 Task: Find a card "titled" "progress" in list "backlog" on board "assignee".
Action: Mouse moved to (1075, 90)
Screenshot: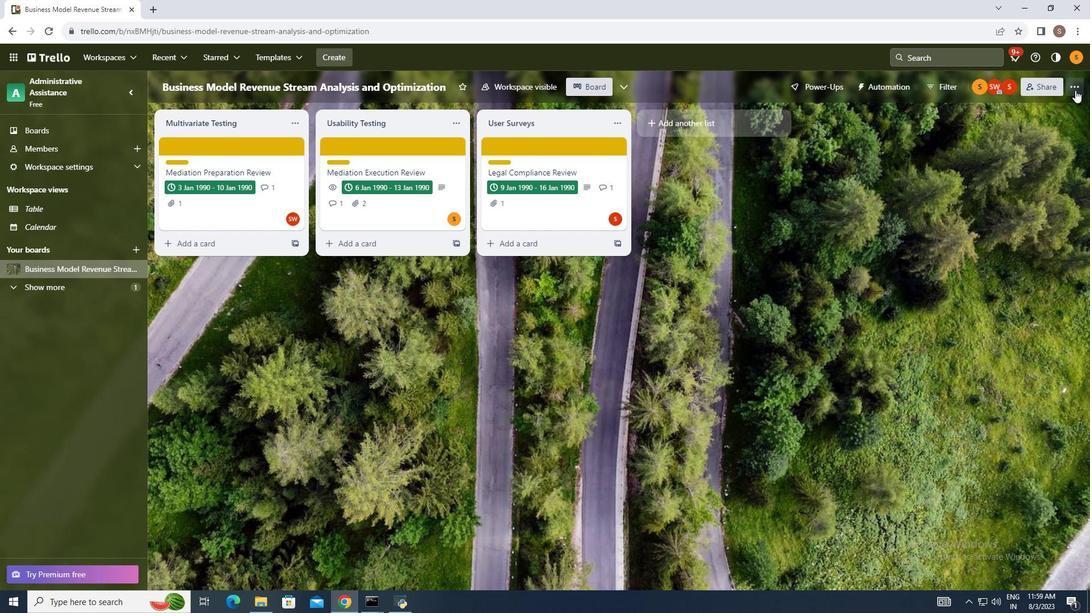 
Action: Mouse pressed left at (1075, 90)
Screenshot: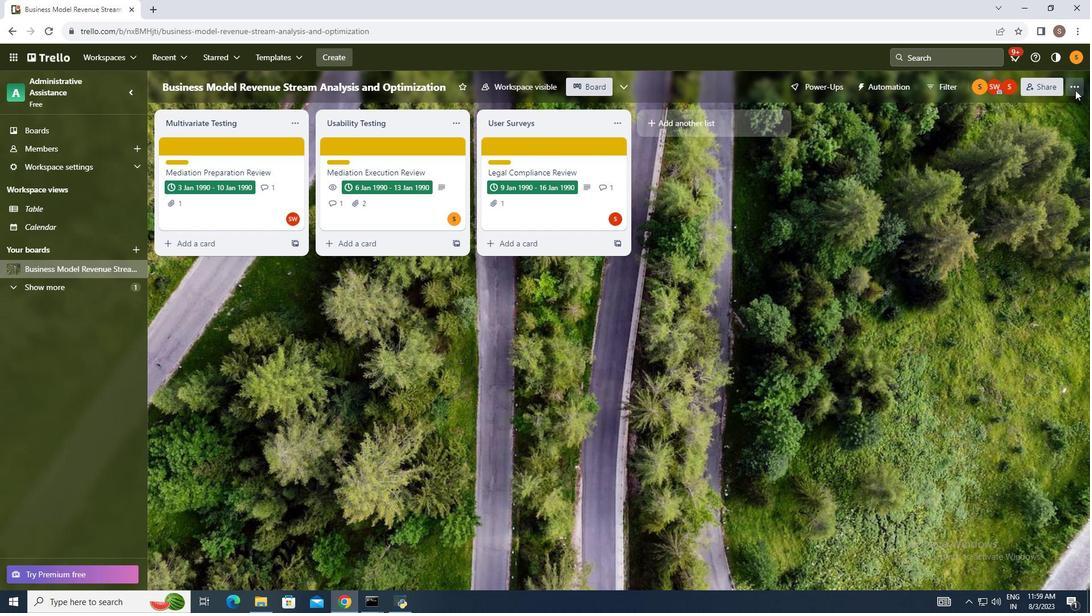 
Action: Mouse moved to (979, 242)
Screenshot: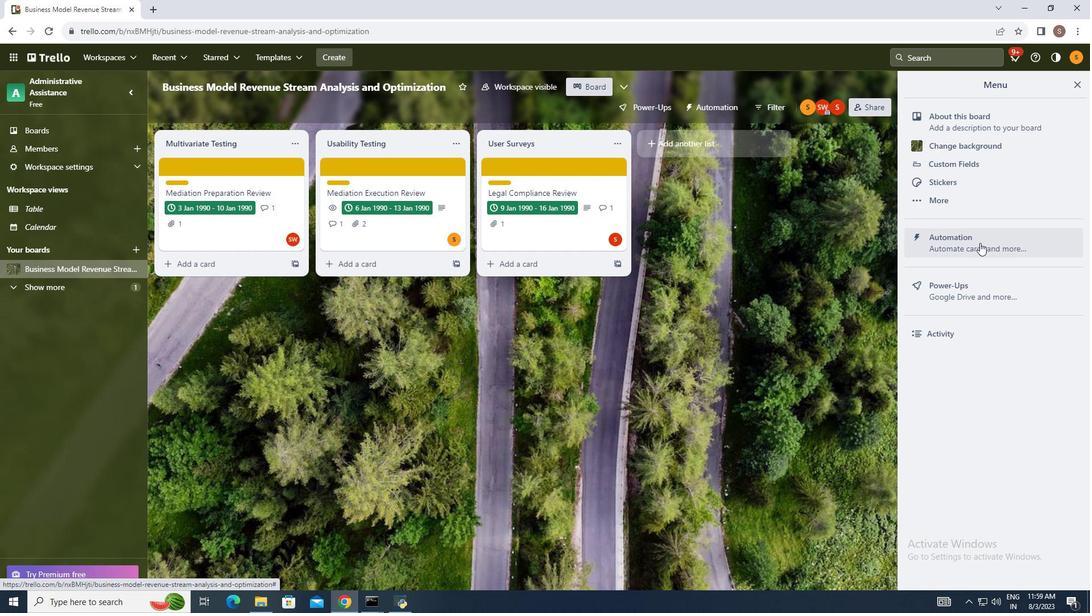 
Action: Mouse pressed left at (979, 242)
Screenshot: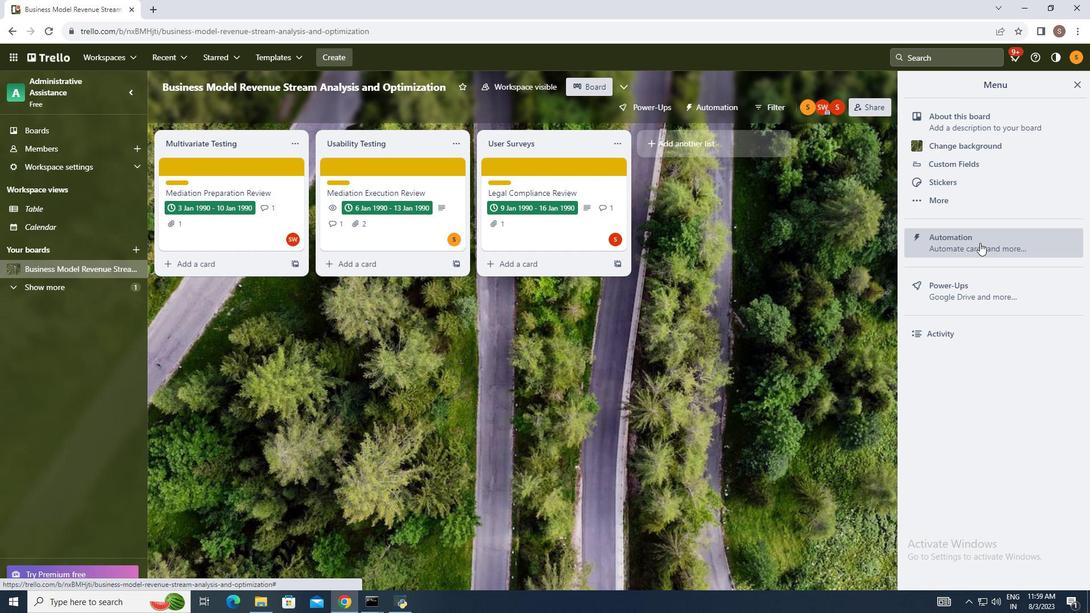 
Action: Mouse moved to (214, 292)
Screenshot: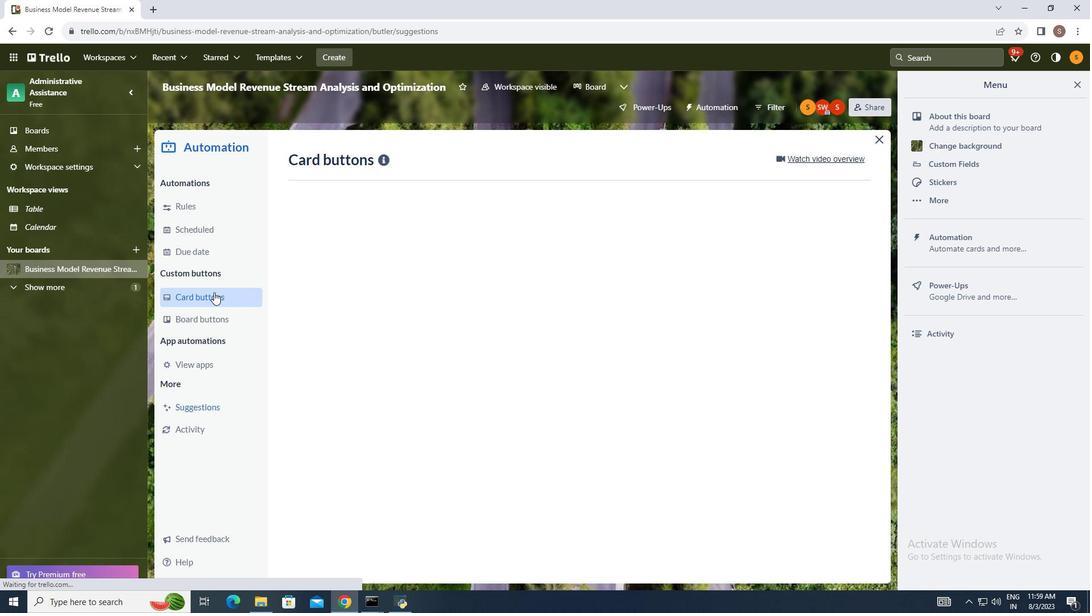 
Action: Mouse pressed left at (214, 292)
Screenshot: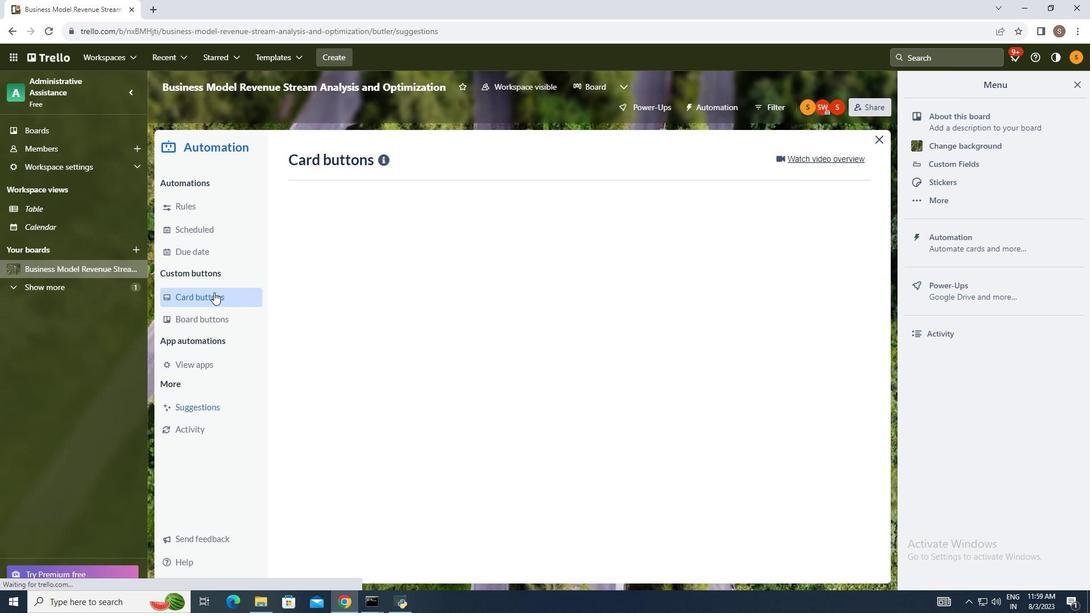 
Action: Mouse moved to (829, 159)
Screenshot: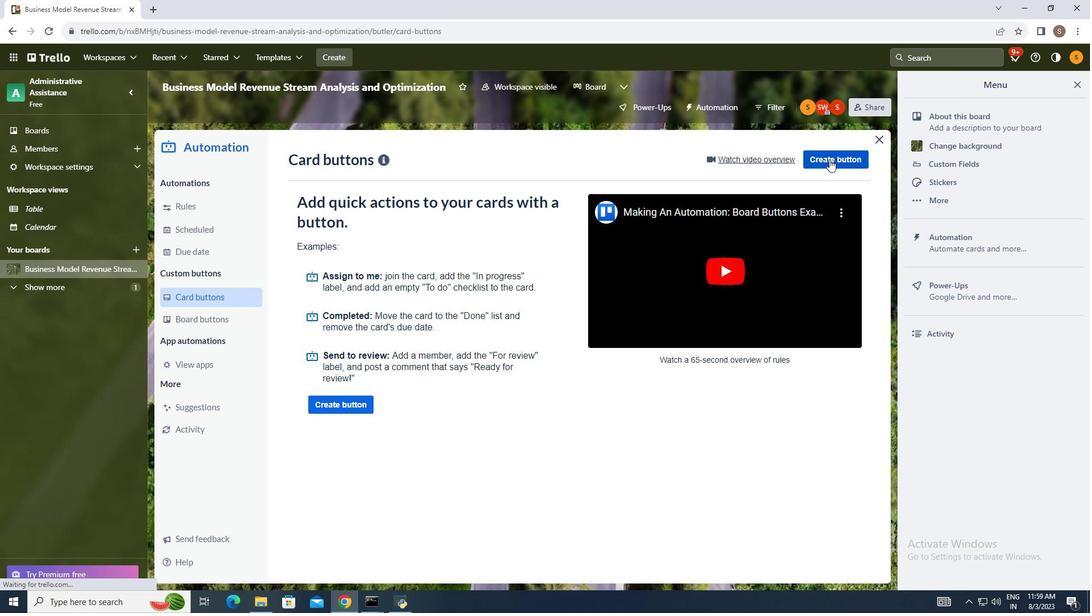 
Action: Mouse pressed left at (829, 159)
Screenshot: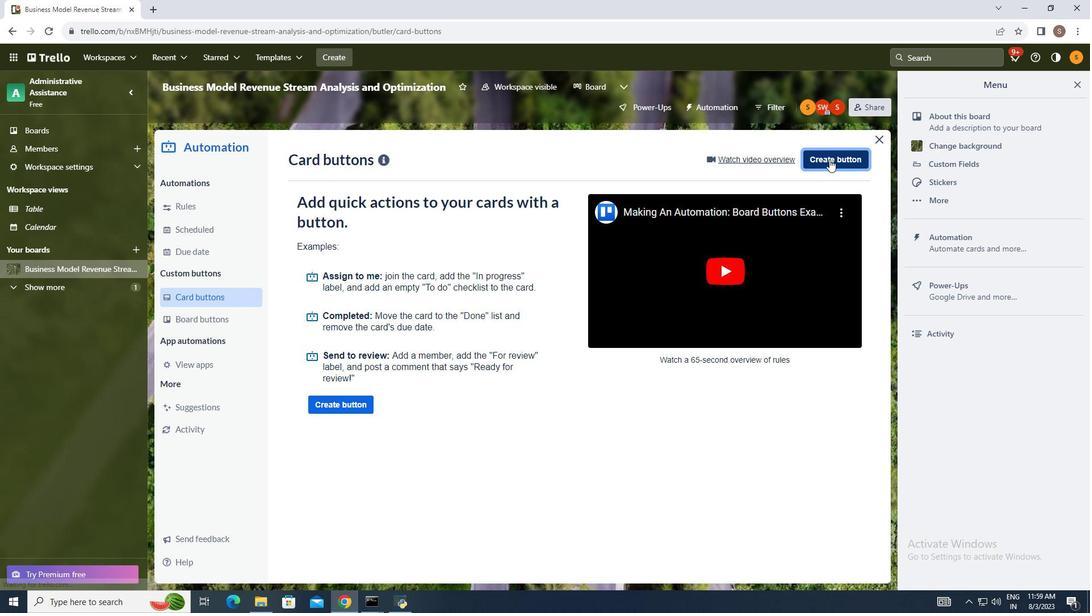 
Action: Mouse moved to (584, 315)
Screenshot: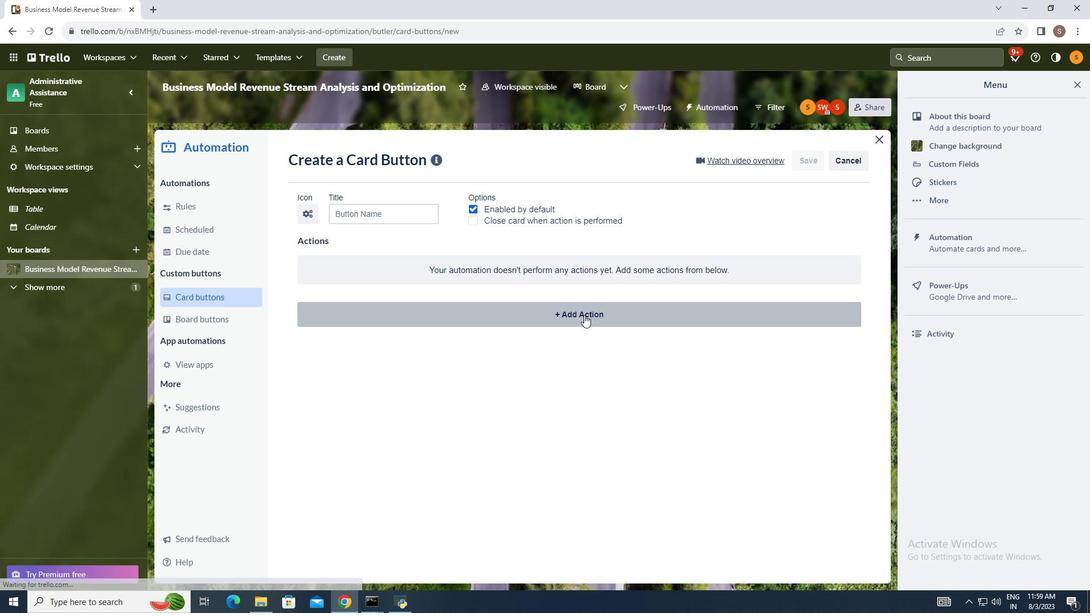 
Action: Mouse pressed left at (584, 315)
Screenshot: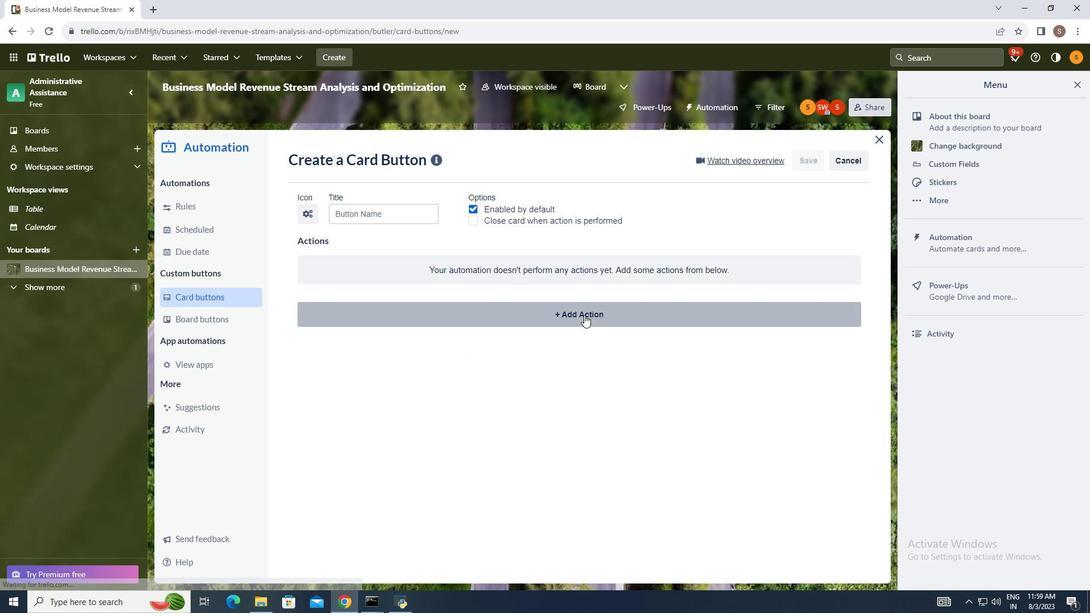 
Action: Mouse moved to (654, 348)
Screenshot: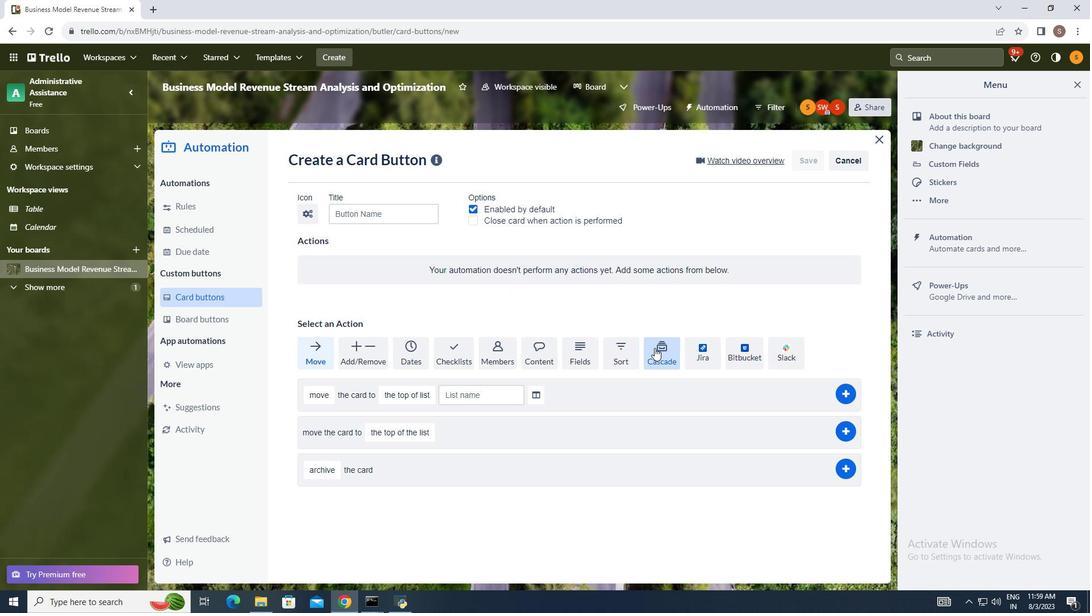 
Action: Mouse pressed left at (654, 348)
Screenshot: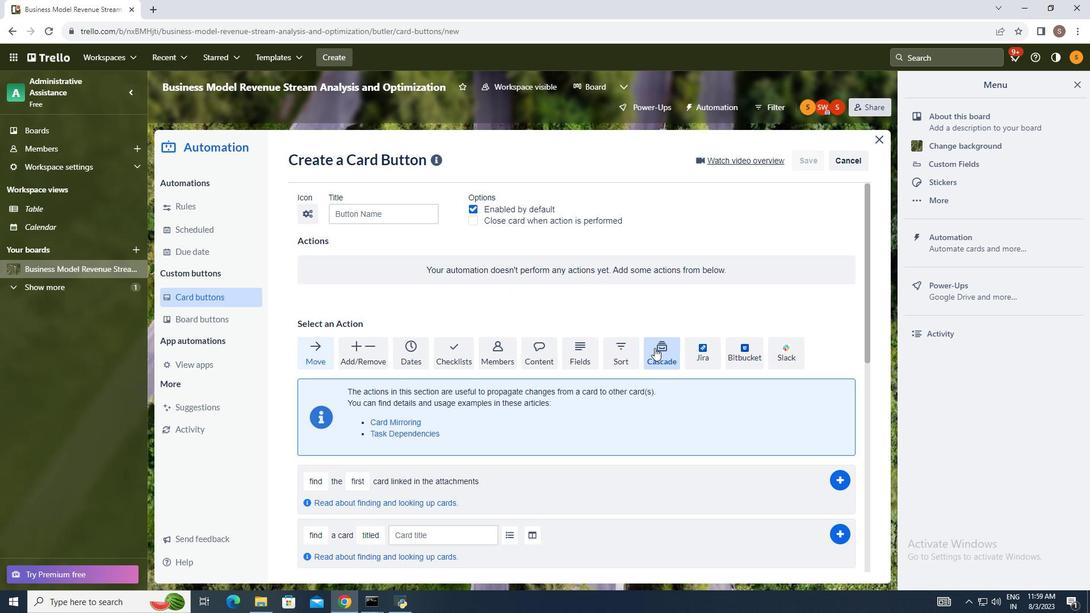 
Action: Mouse moved to (587, 366)
Screenshot: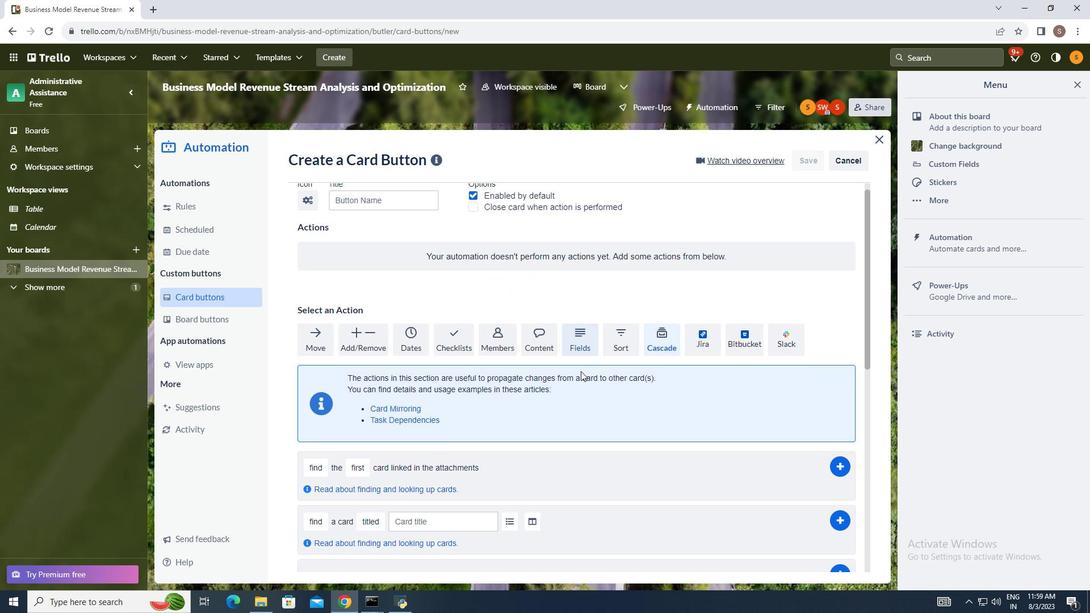 
Action: Mouse scrolled (587, 365) with delta (0, 0)
Screenshot: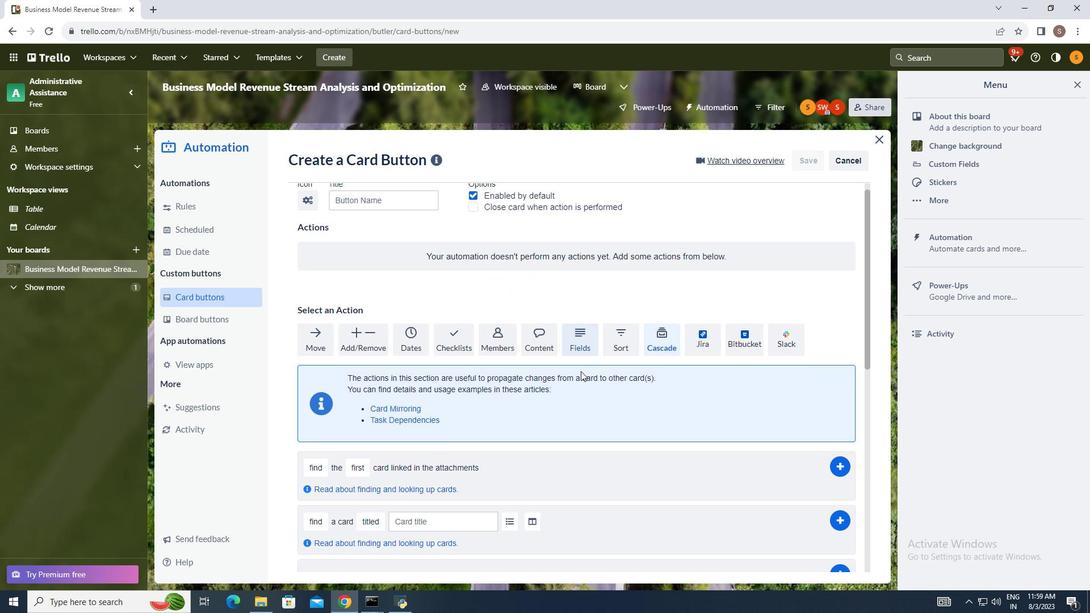 
Action: Mouse moved to (580, 371)
Screenshot: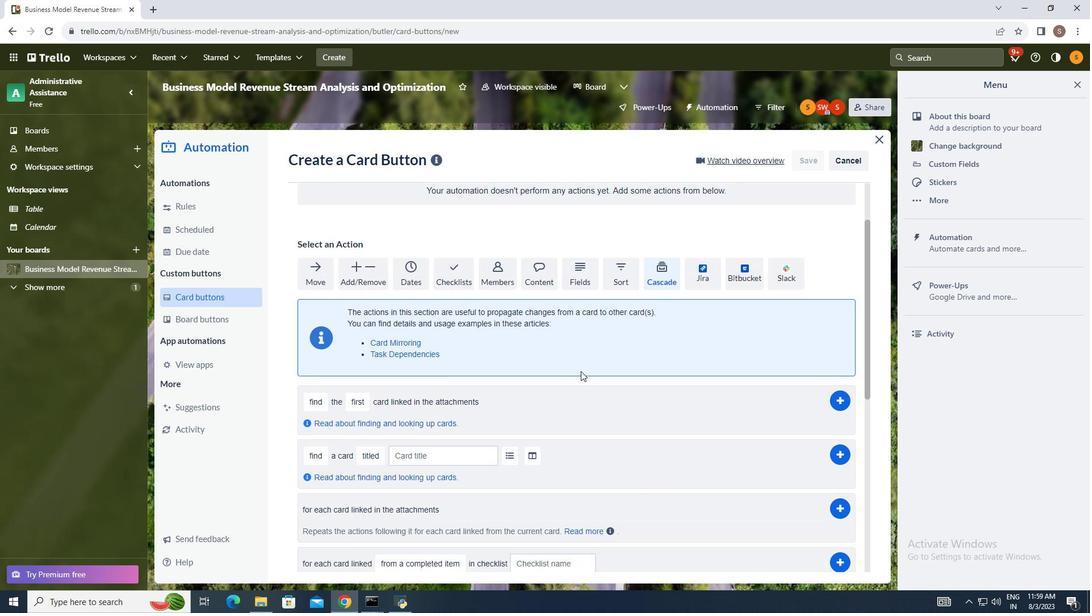 
Action: Mouse scrolled (580, 370) with delta (0, 0)
Screenshot: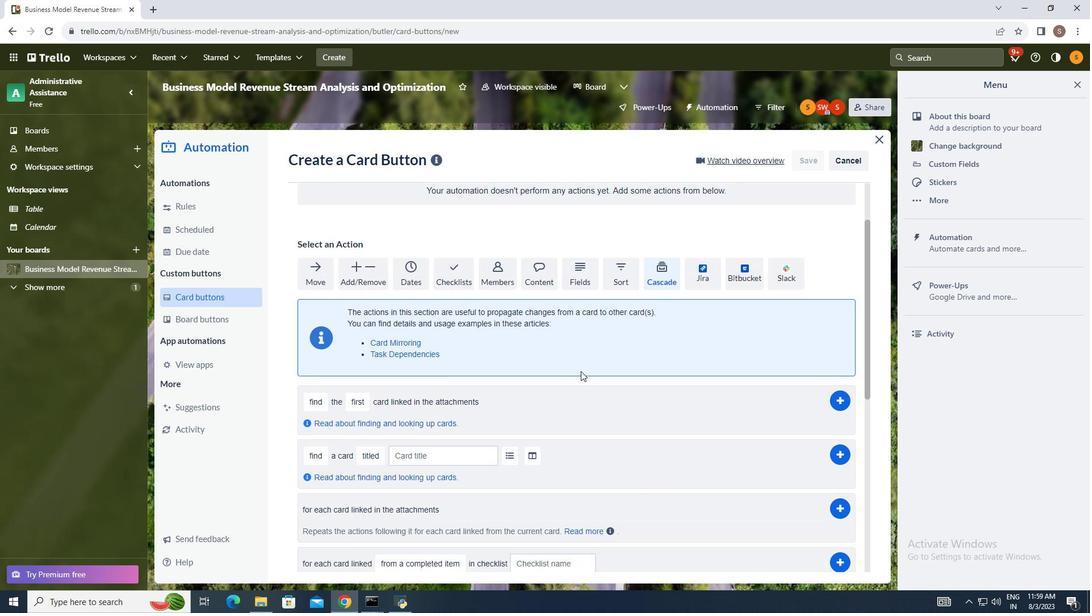 
Action: Mouse moved to (583, 370)
Screenshot: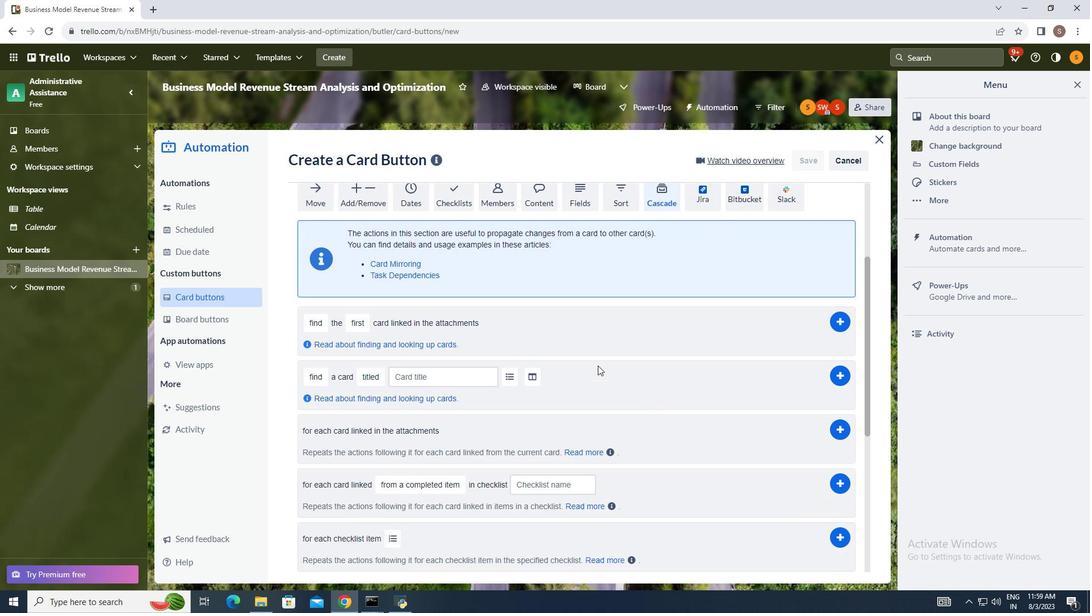
Action: Mouse scrolled (583, 369) with delta (0, 0)
Screenshot: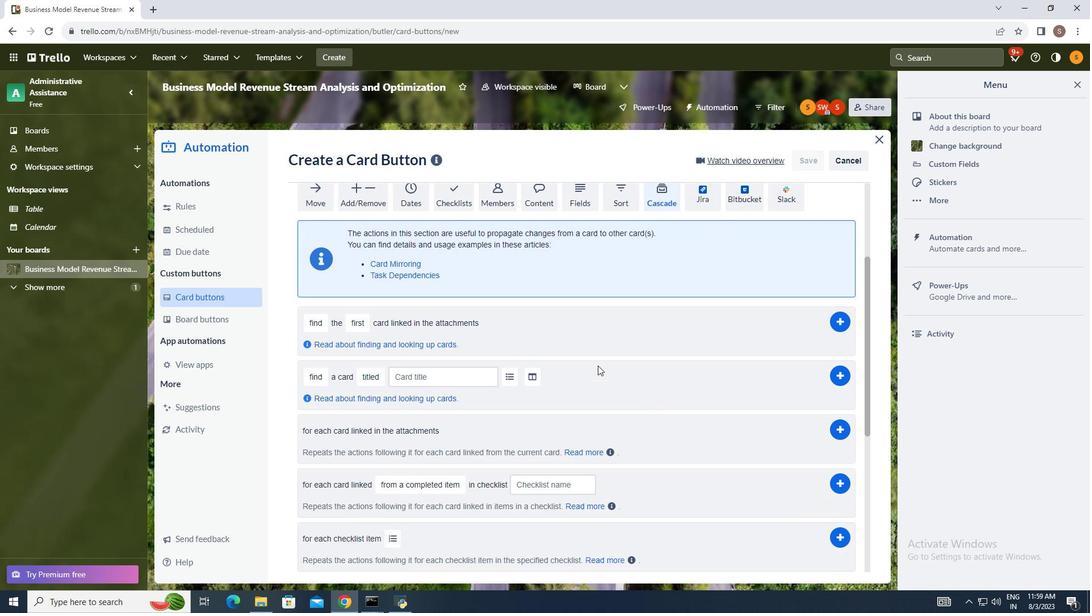 
Action: Mouse moved to (604, 364)
Screenshot: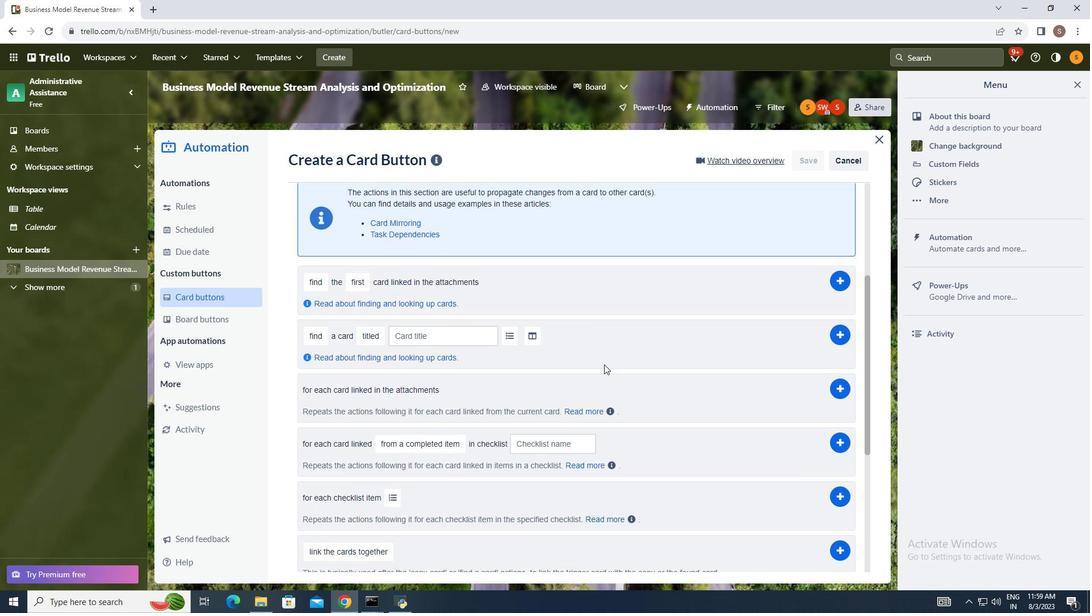
Action: Mouse scrolled (604, 363) with delta (0, 0)
Screenshot: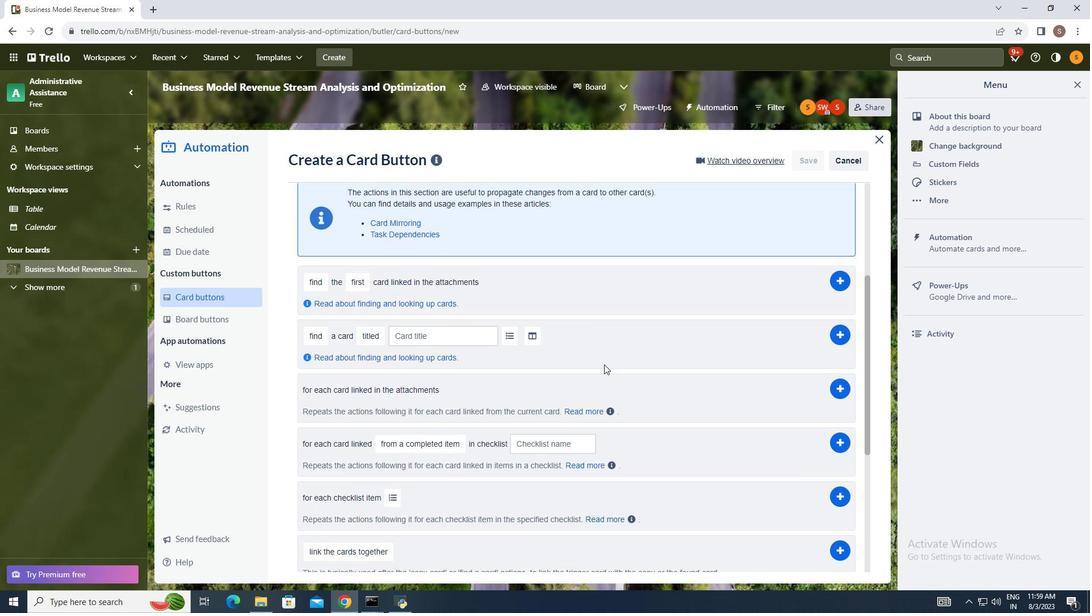 
Action: Mouse moved to (318, 308)
Screenshot: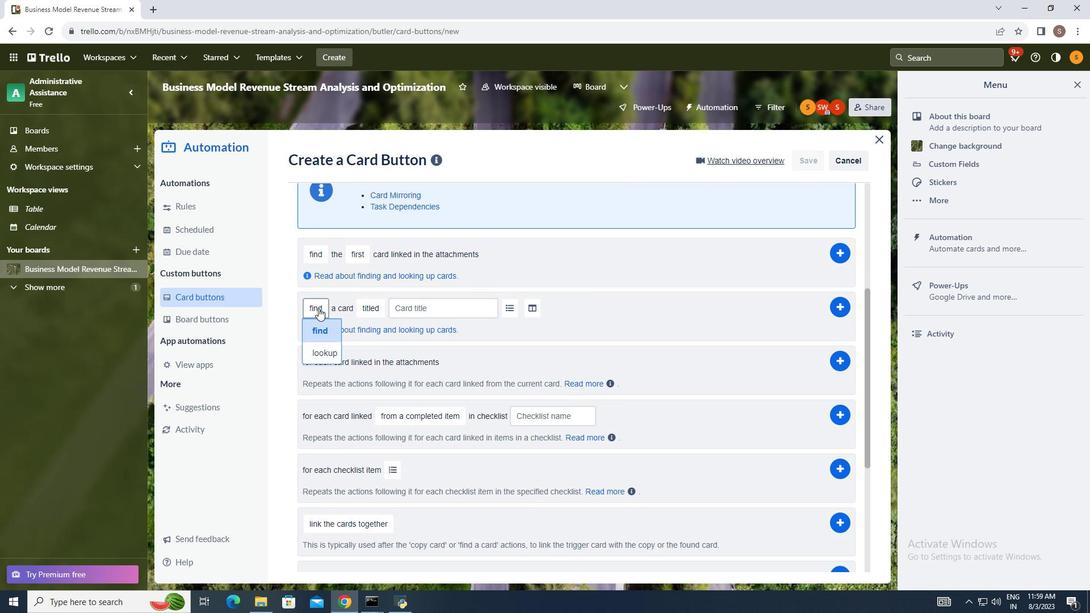 
Action: Mouse pressed left at (318, 308)
Screenshot: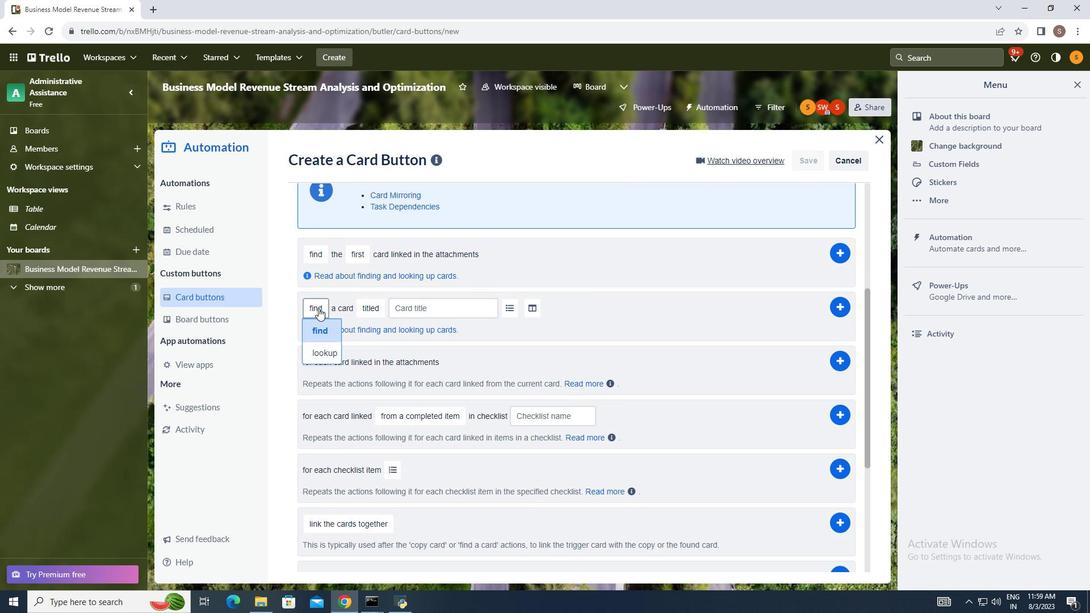 
Action: Mouse moved to (318, 327)
Screenshot: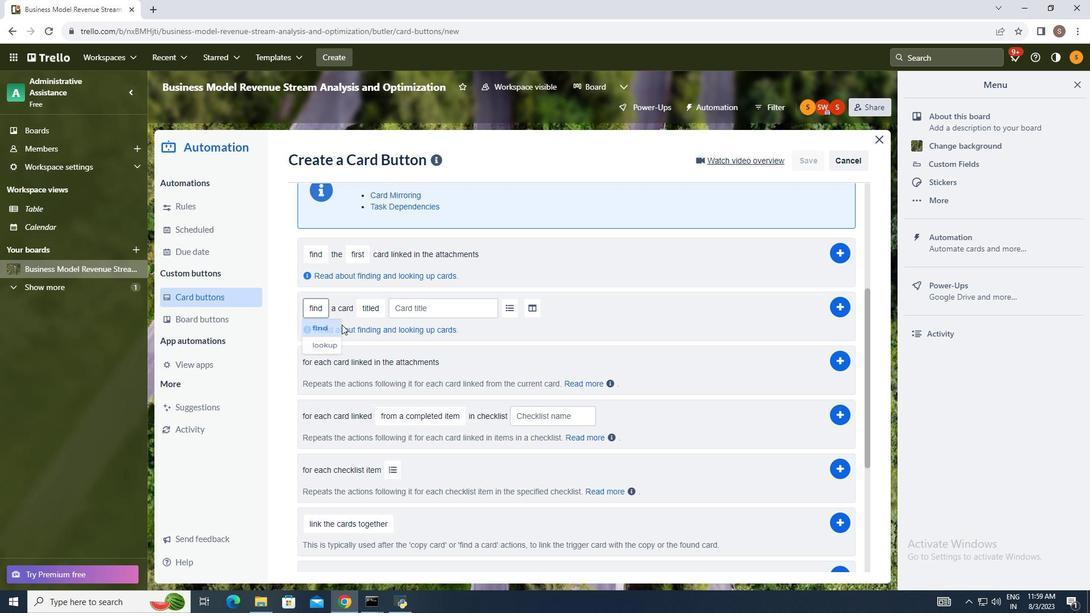 
Action: Mouse pressed left at (318, 327)
Screenshot: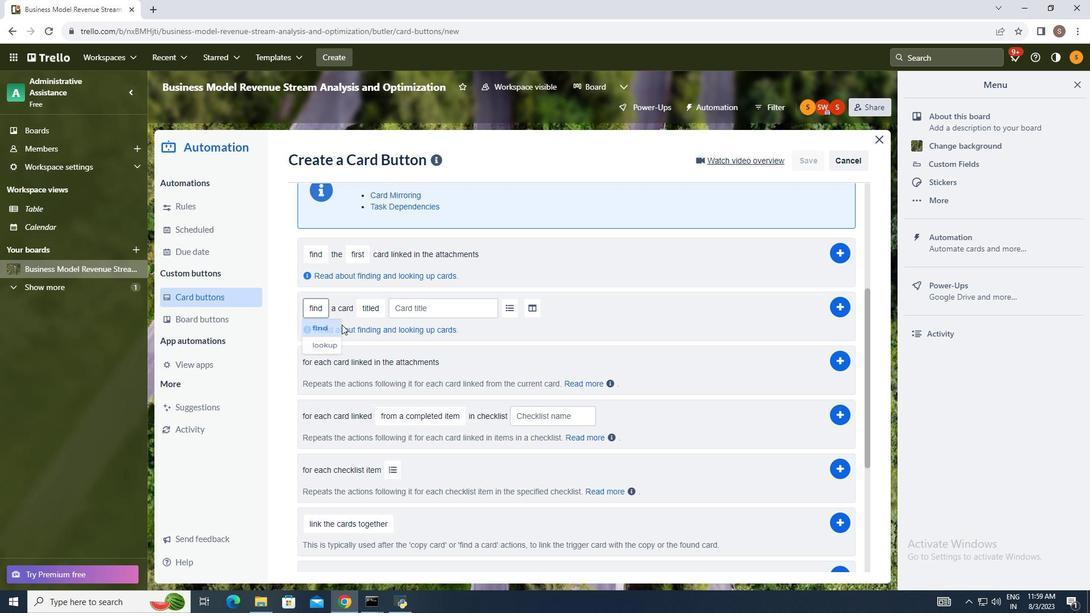 
Action: Mouse moved to (370, 306)
Screenshot: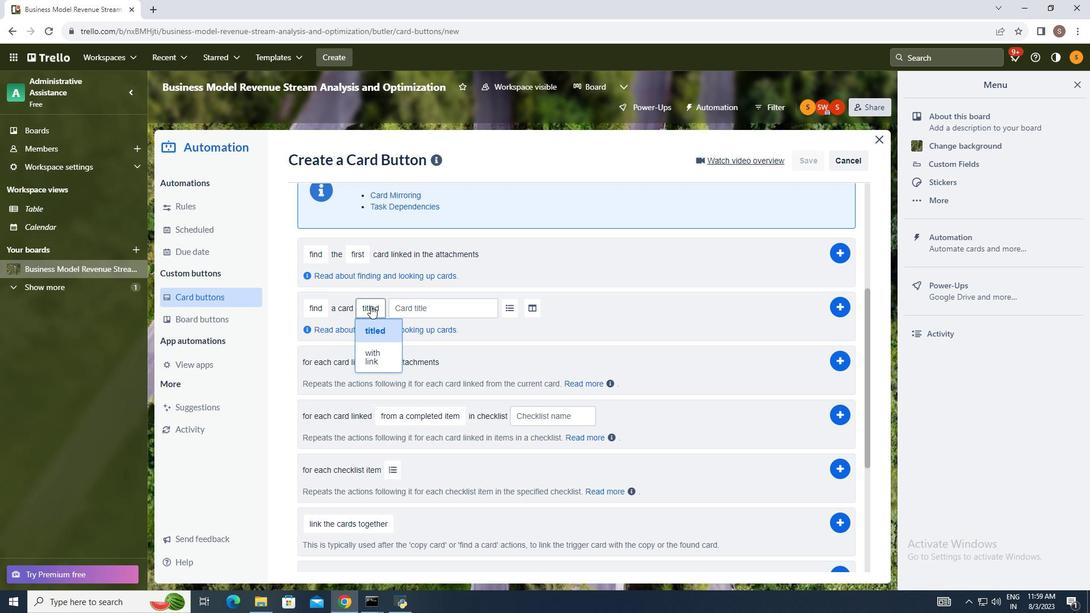 
Action: Mouse pressed left at (370, 306)
Screenshot: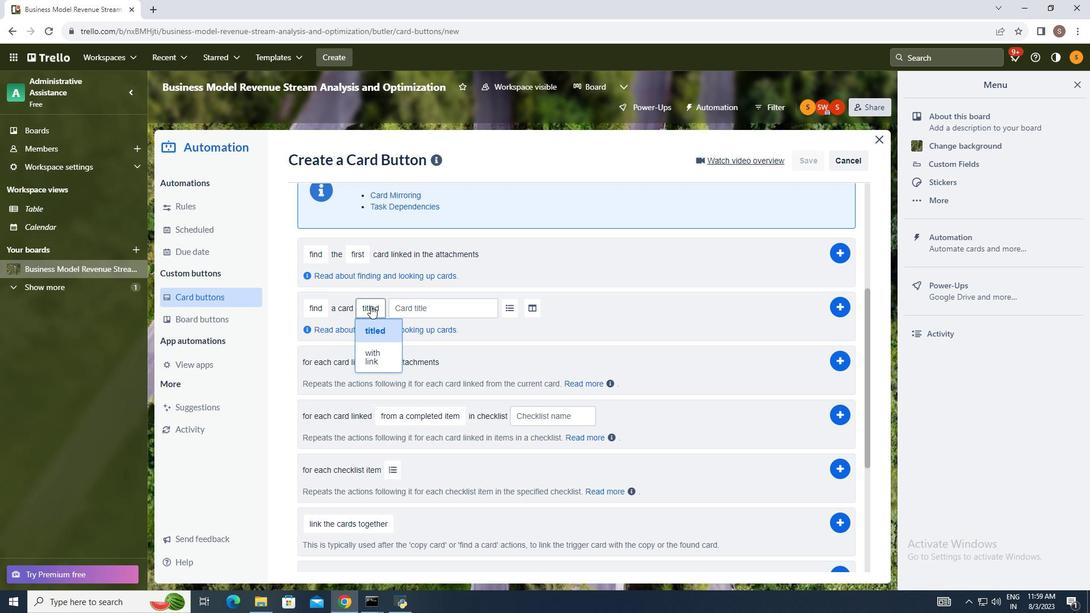 
Action: Mouse moved to (375, 326)
Screenshot: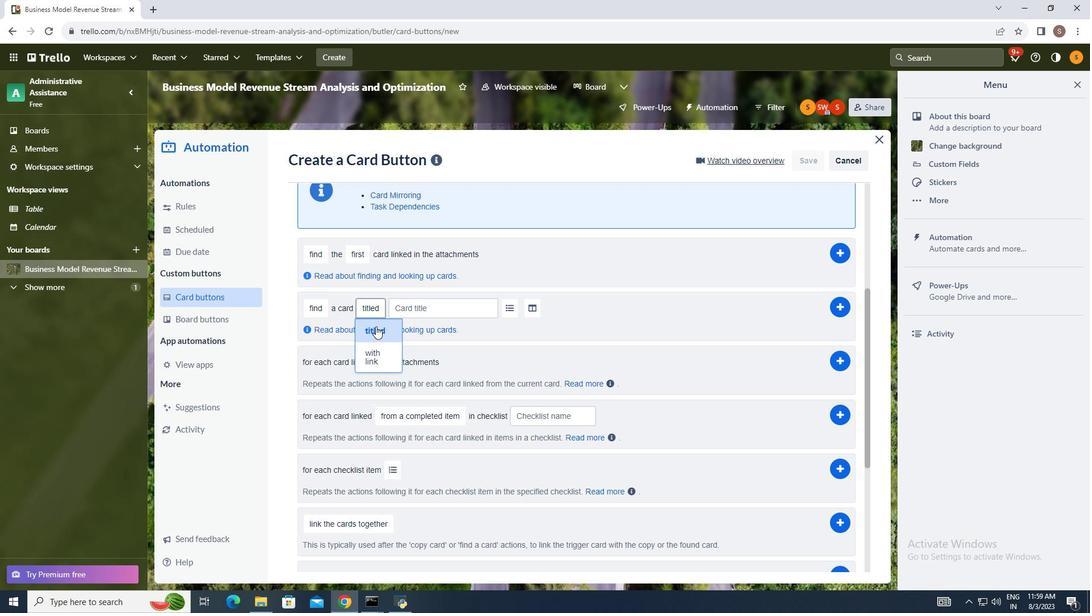 
Action: Mouse pressed left at (375, 326)
Screenshot: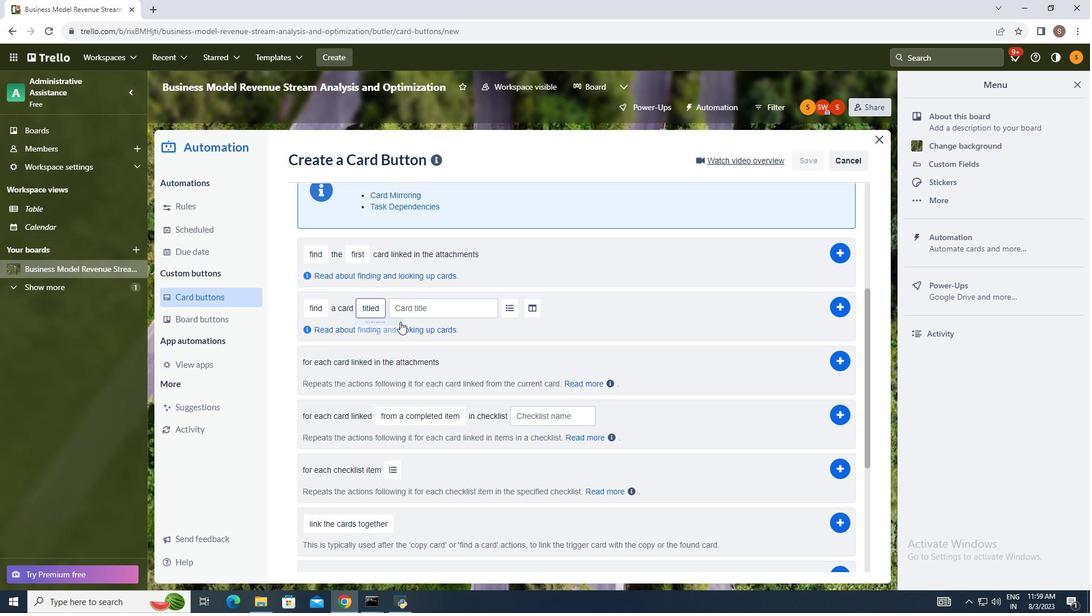 
Action: Mouse moved to (413, 308)
Screenshot: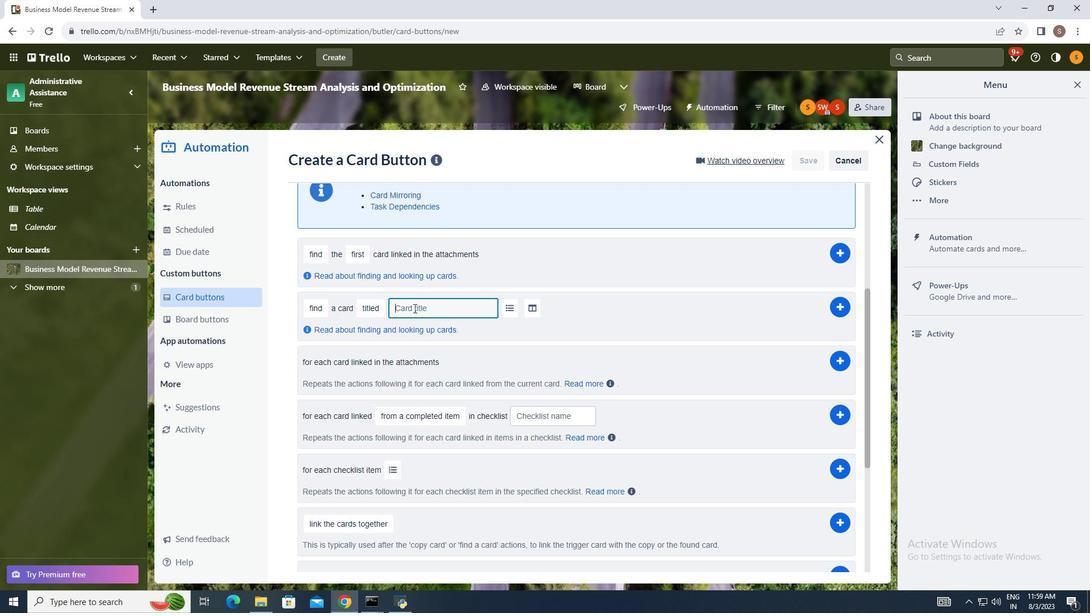 
Action: Mouse pressed left at (413, 308)
Screenshot: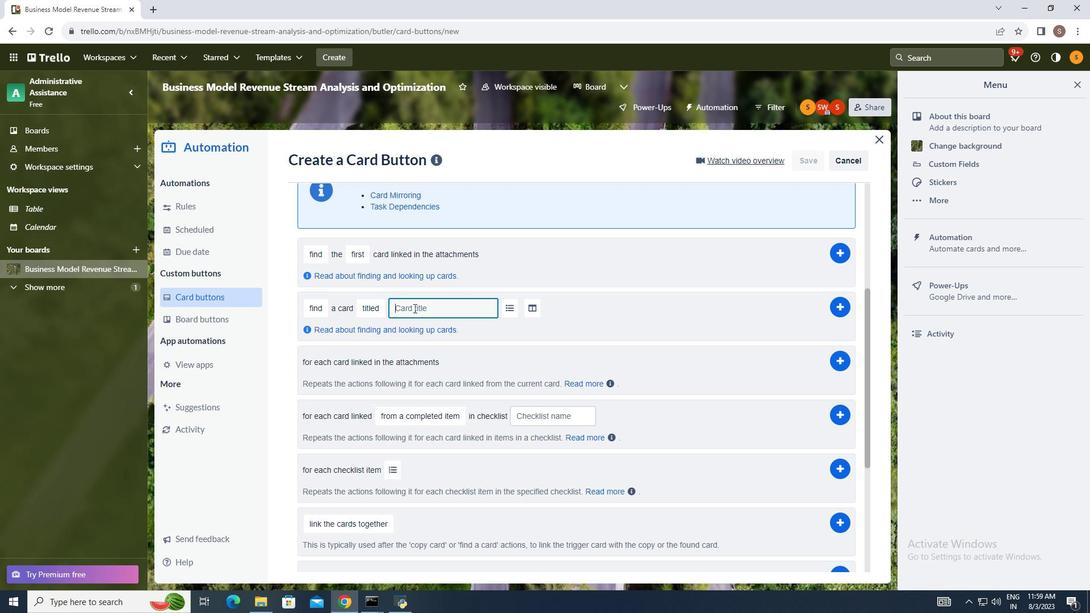 
Action: Mouse moved to (397, 323)
Screenshot: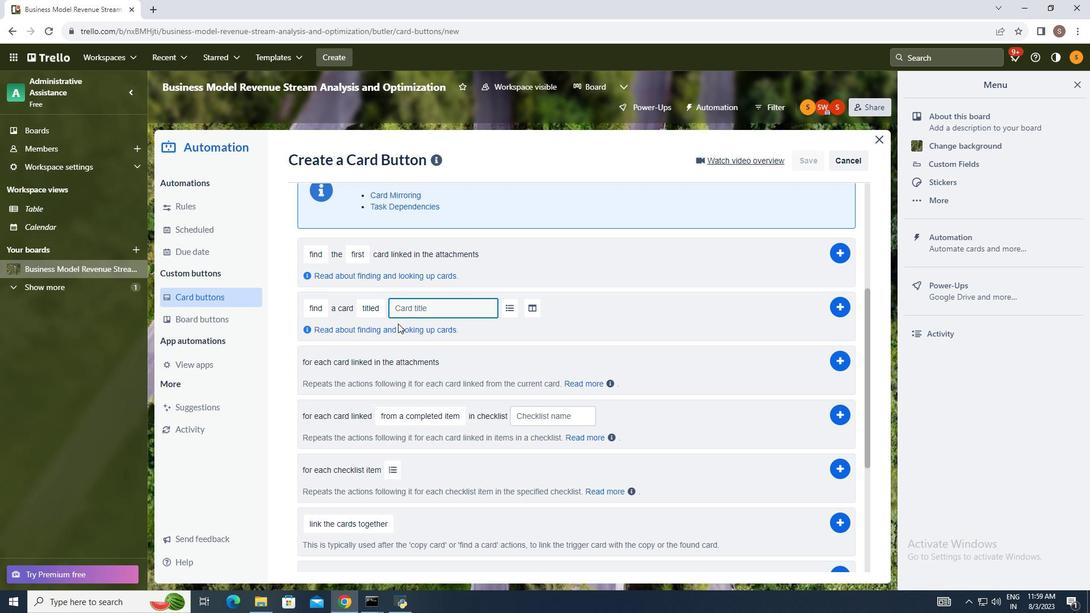 
Action: Key pressed progress
Screenshot: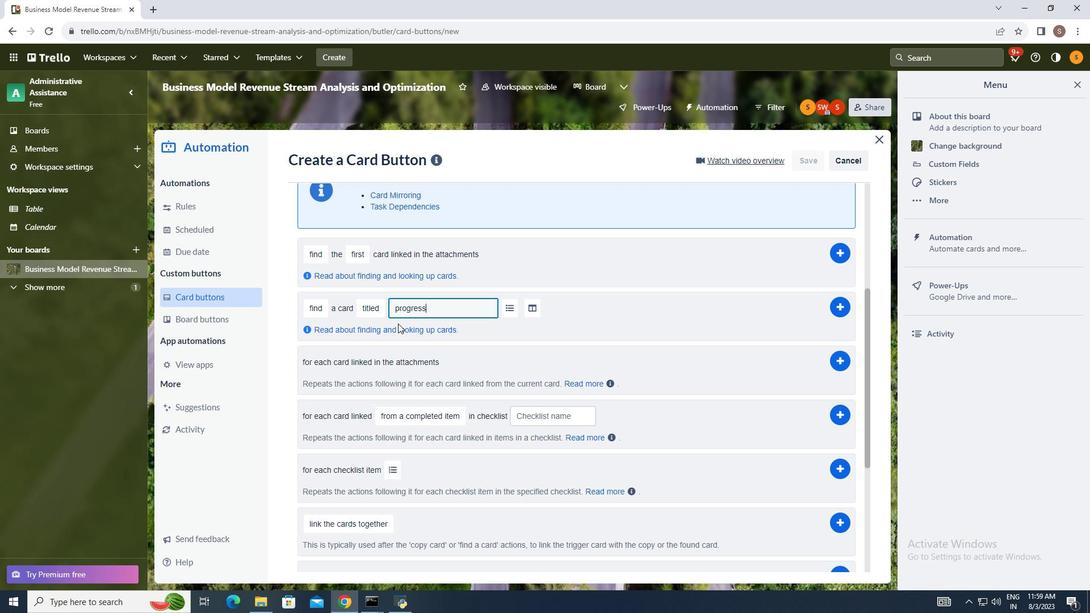 
Action: Mouse moved to (510, 309)
Screenshot: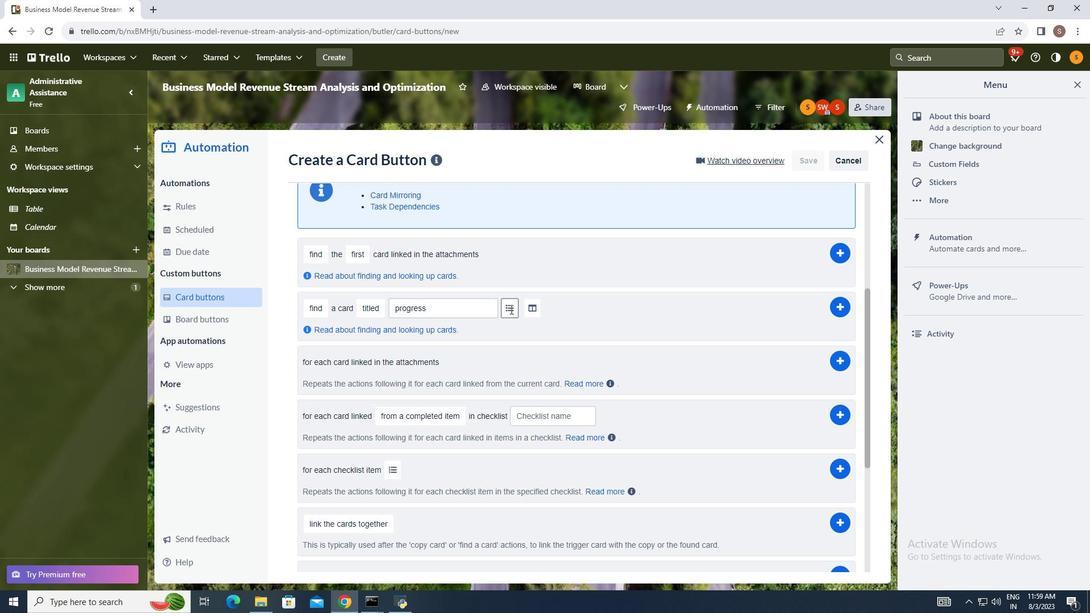 
Action: Mouse pressed left at (510, 309)
Screenshot: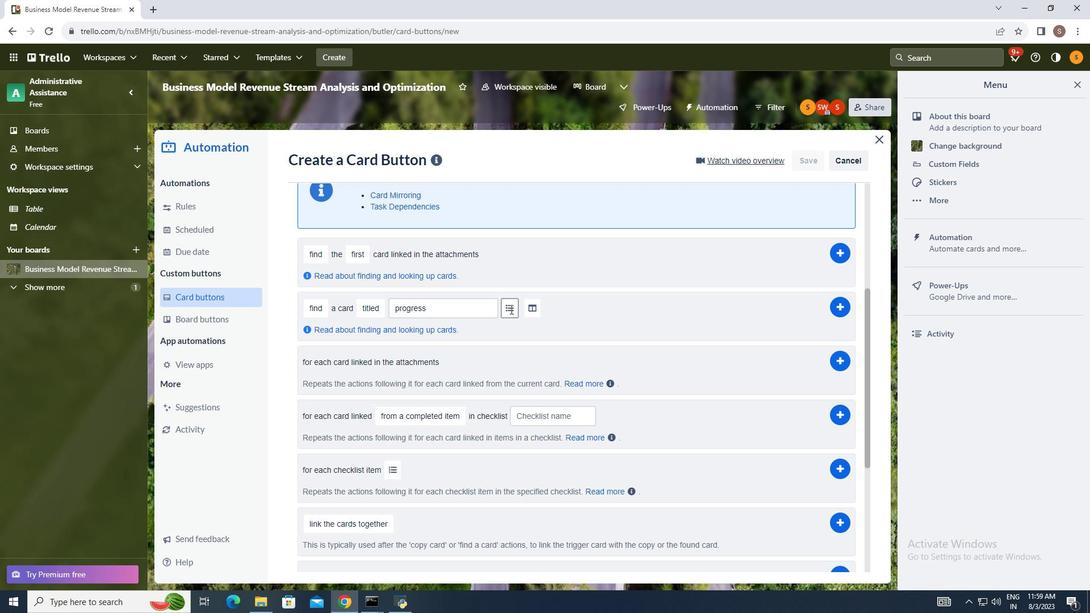 
Action: Mouse moved to (551, 313)
Screenshot: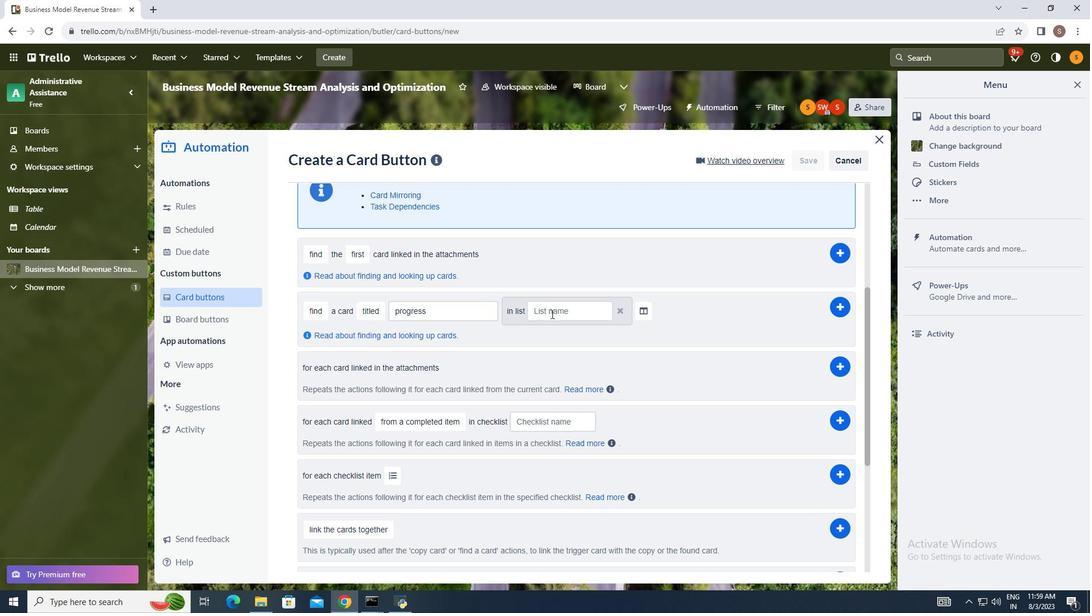 
Action: Mouse pressed left at (551, 313)
Screenshot: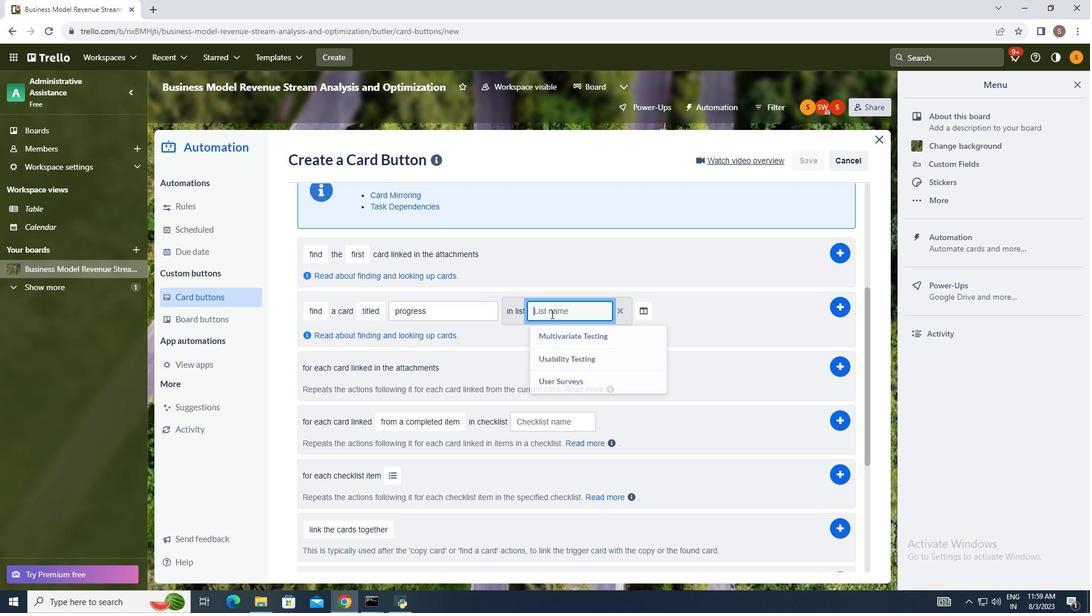 
Action: Mouse moved to (481, 294)
Screenshot: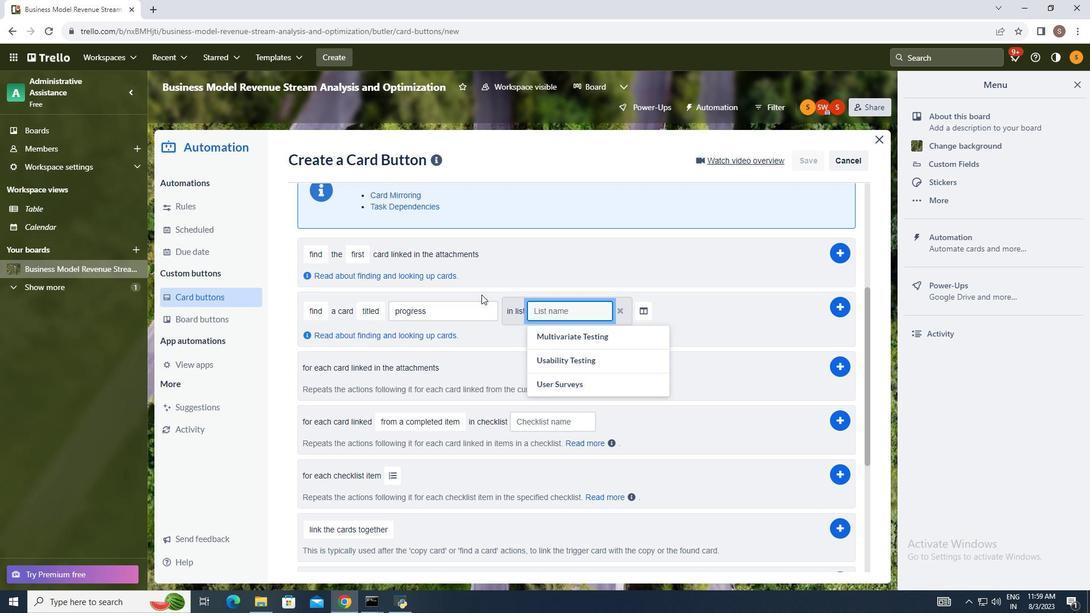 
Action: Key pressed backlog
Screenshot: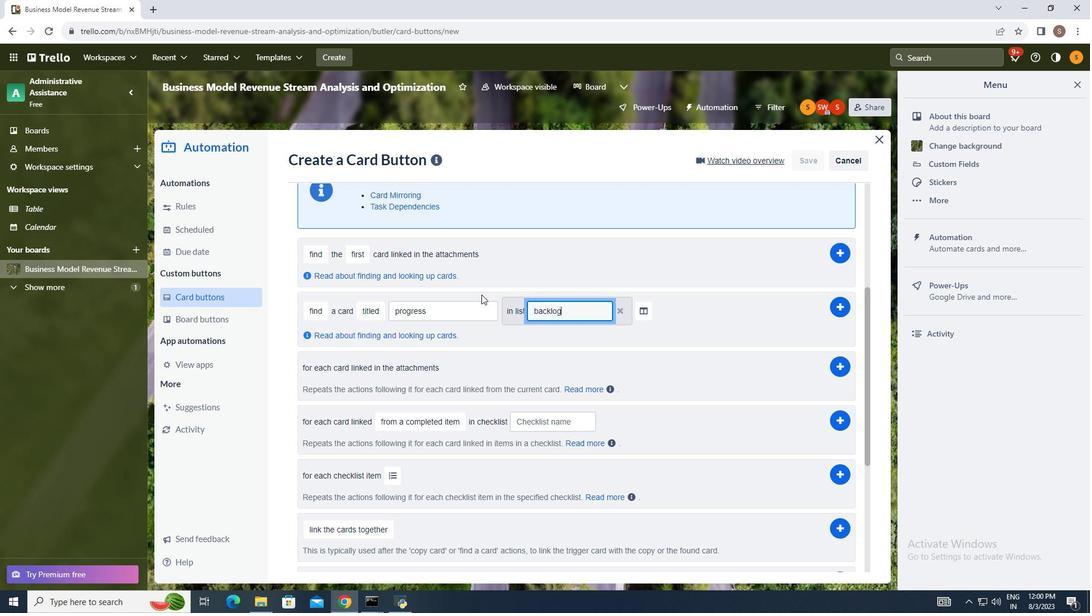 
Action: Mouse moved to (647, 311)
Screenshot: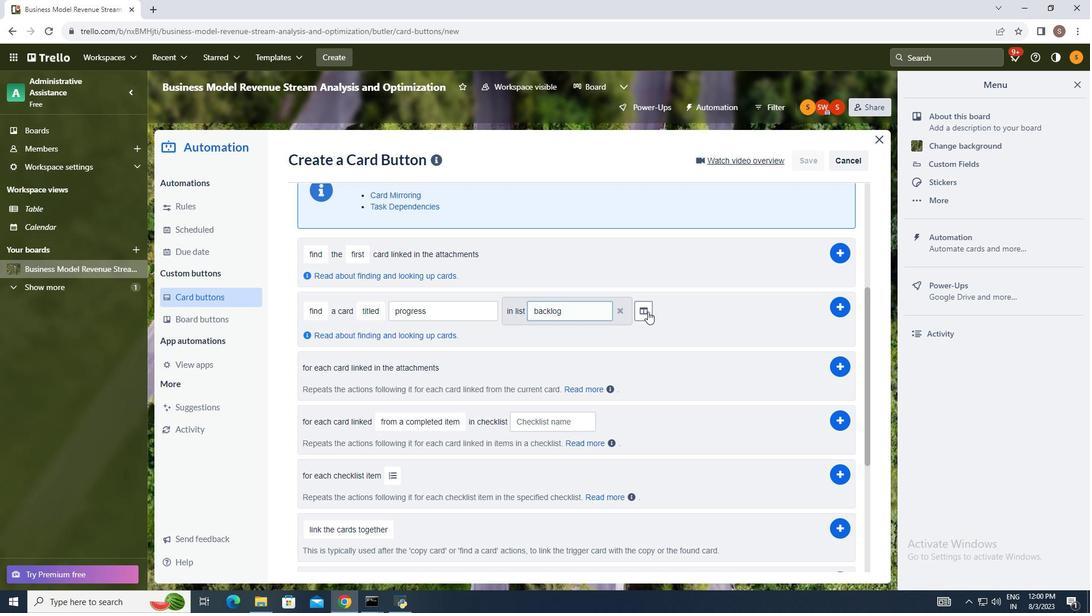 
Action: Mouse pressed left at (647, 311)
Screenshot: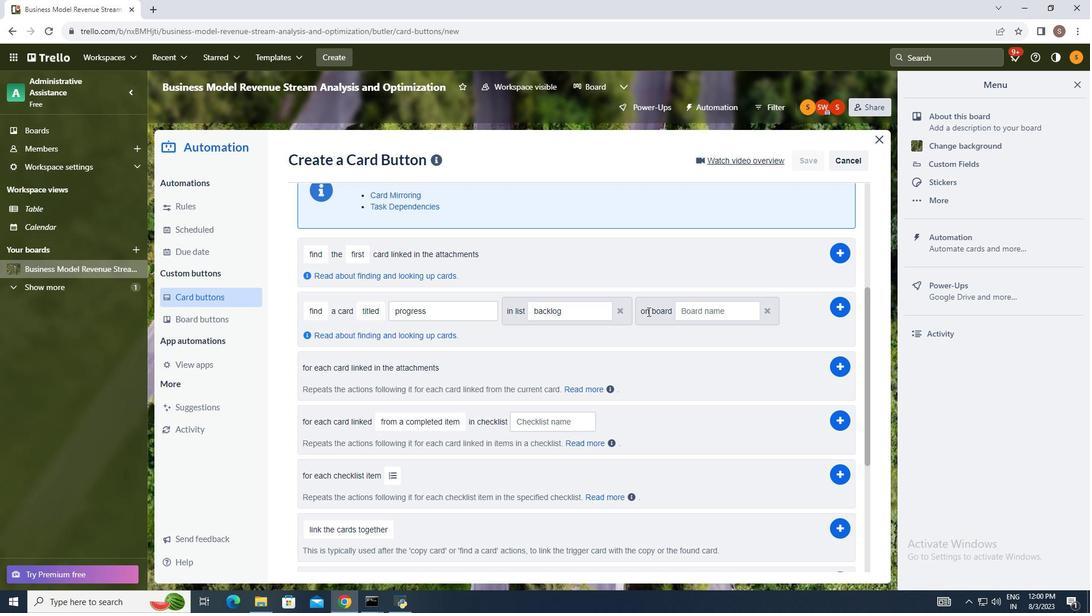 
Action: Mouse moved to (698, 311)
Screenshot: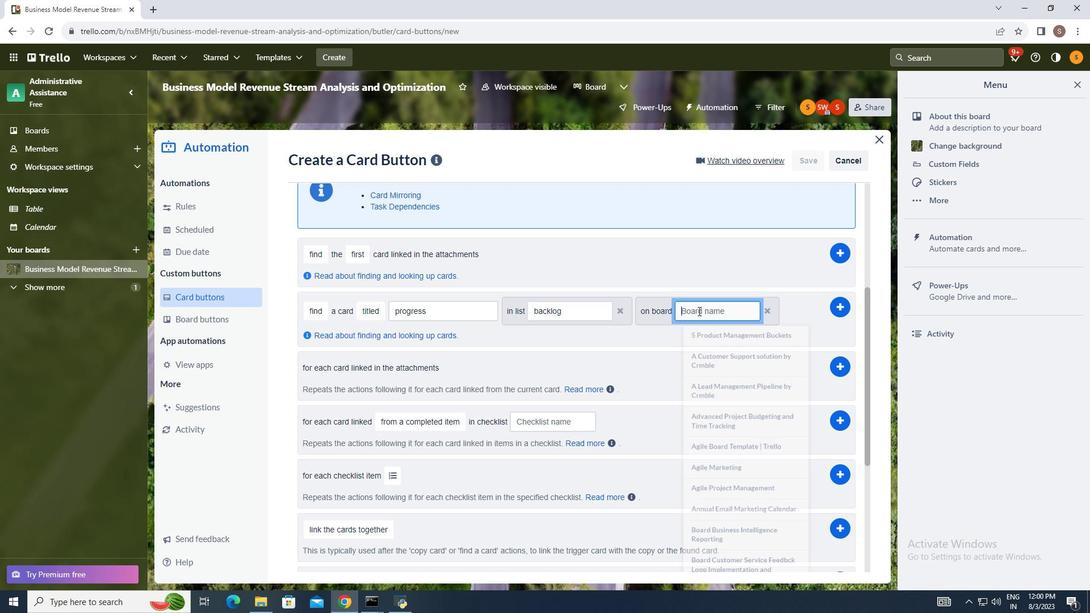 
Action: Mouse pressed left at (698, 311)
Screenshot: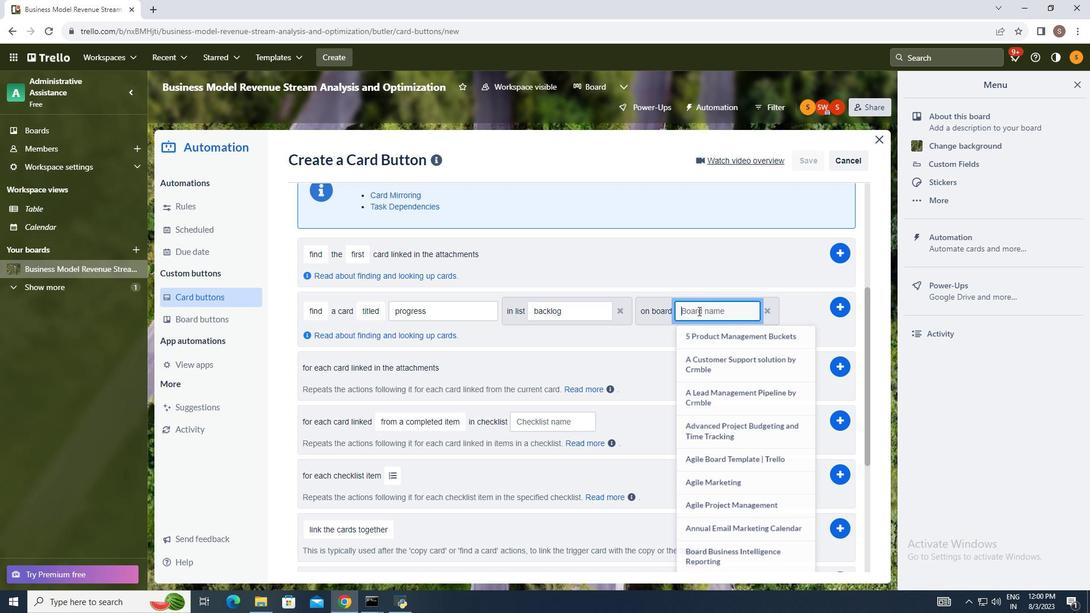 
Action: Mouse moved to (616, 348)
Screenshot: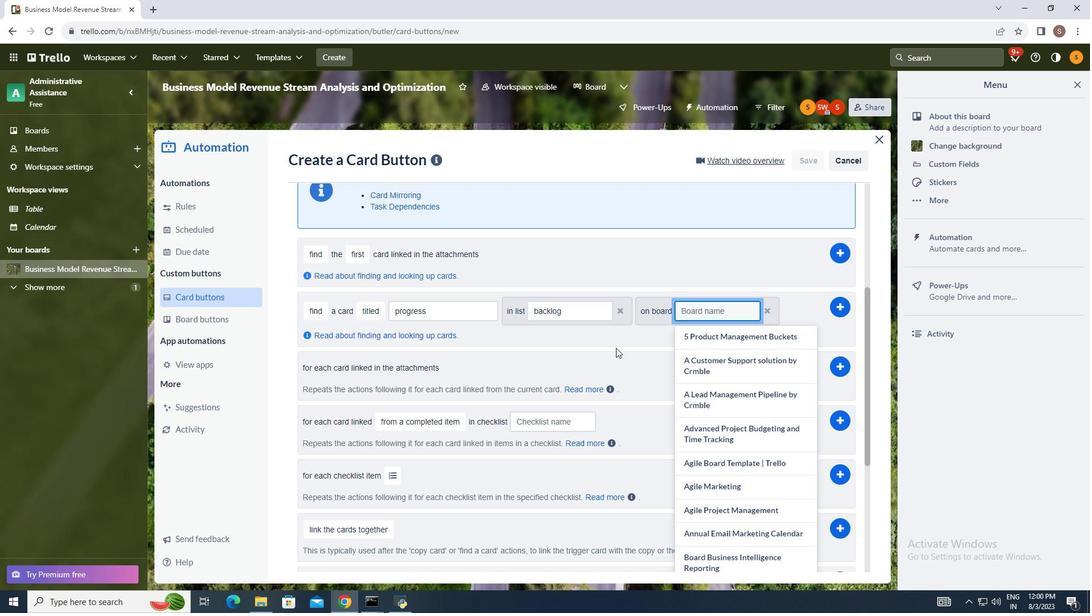 
Action: Key pressed assignee
Screenshot: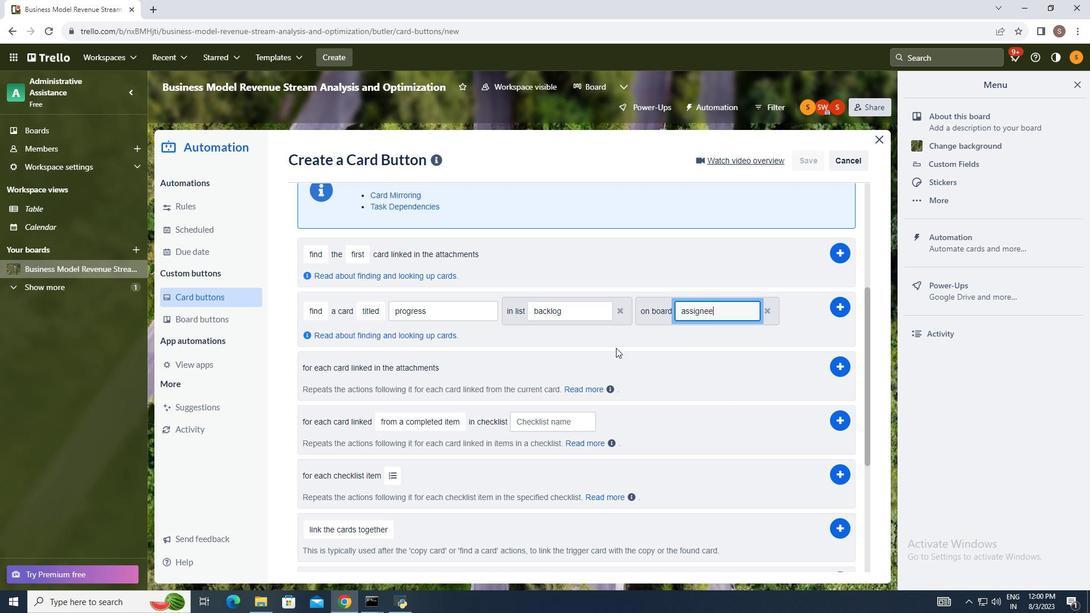 
Action: Mouse moved to (837, 304)
Screenshot: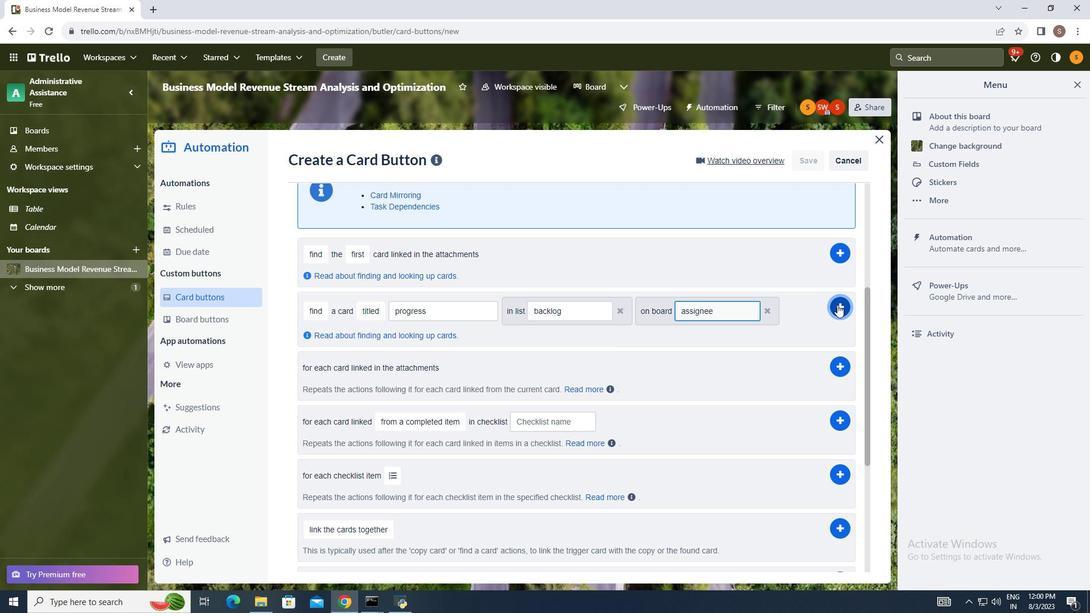 
Action: Mouse pressed left at (837, 304)
Screenshot: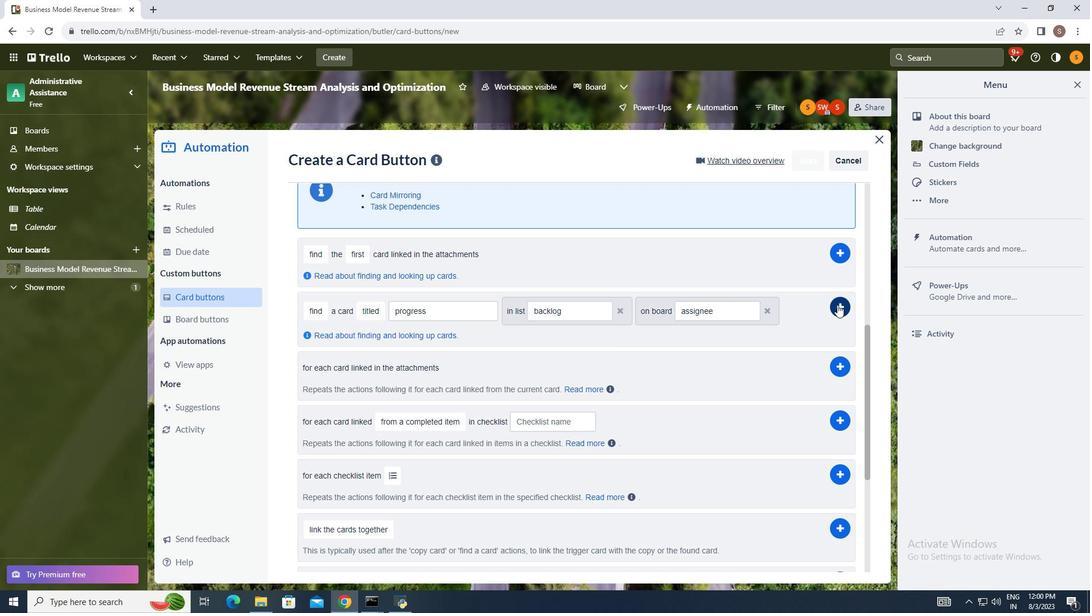 
Action: Mouse moved to (757, 260)
Screenshot: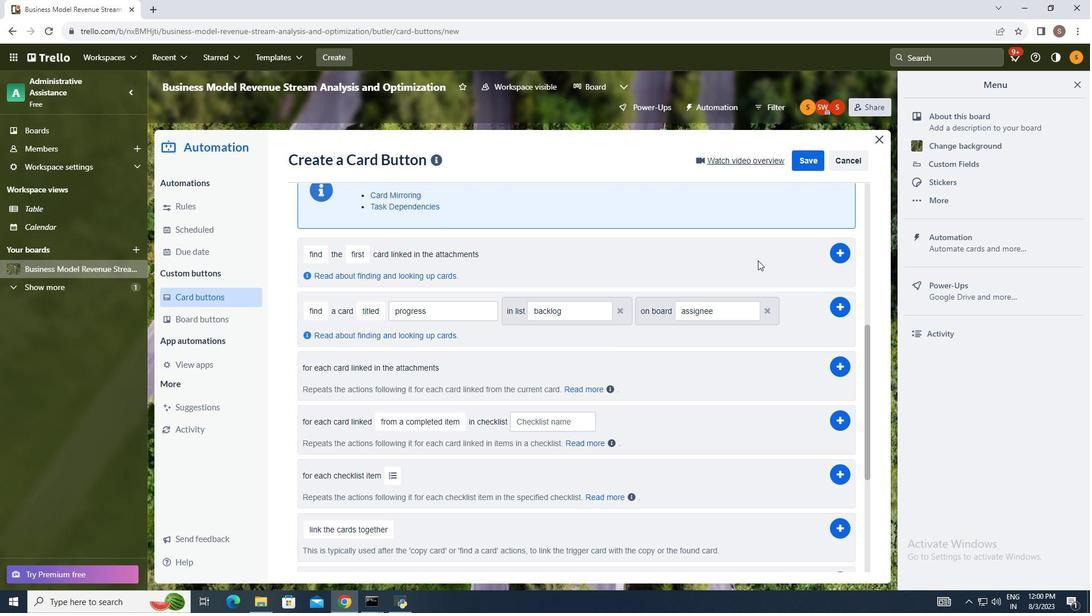 
